 Task: Find ski resorts in the Colorado Rockies between Breckenridge, Colorado, and Vail, Colorado.
Action: Mouse moved to (317, 111)
Screenshot: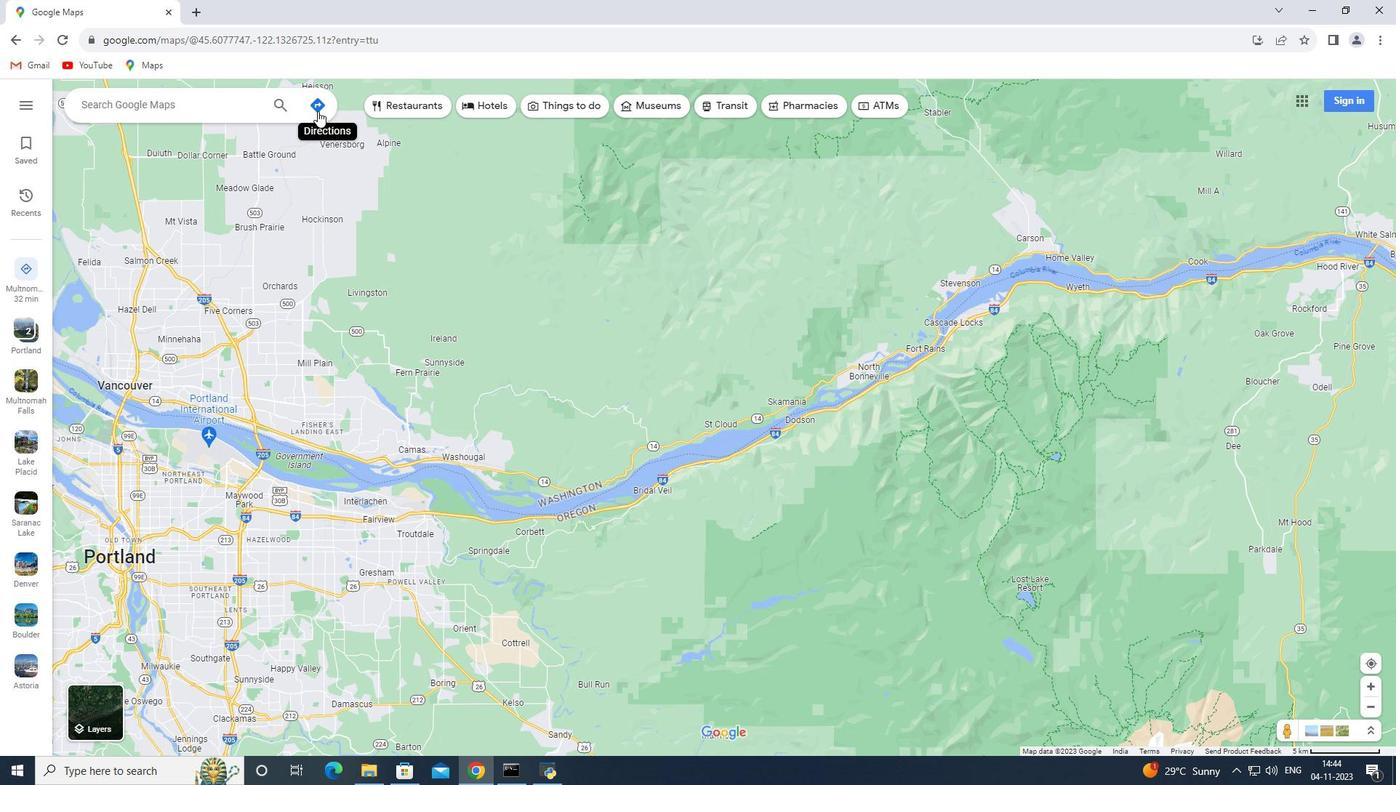 
Action: Mouse pressed left at (317, 111)
Screenshot: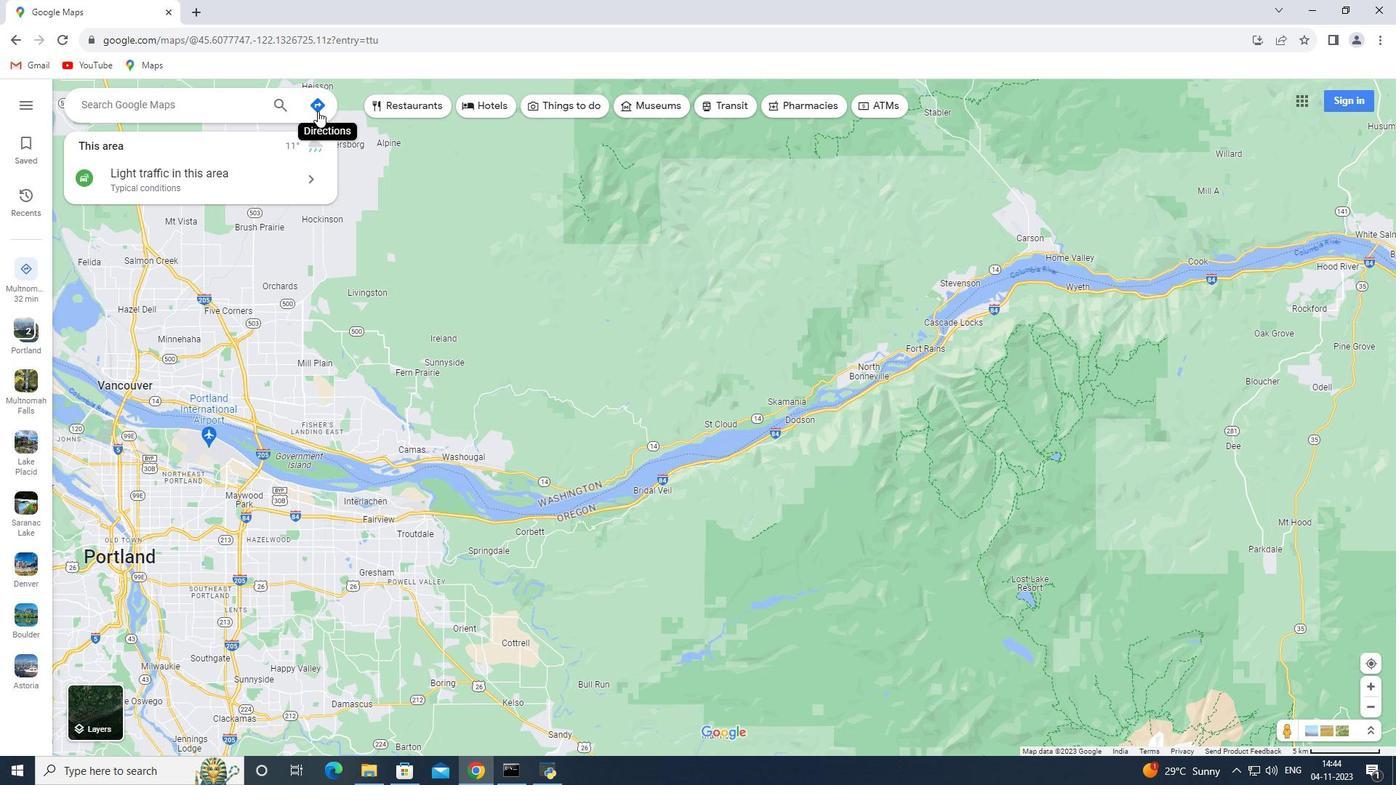 
Action: Mouse moved to (215, 149)
Screenshot: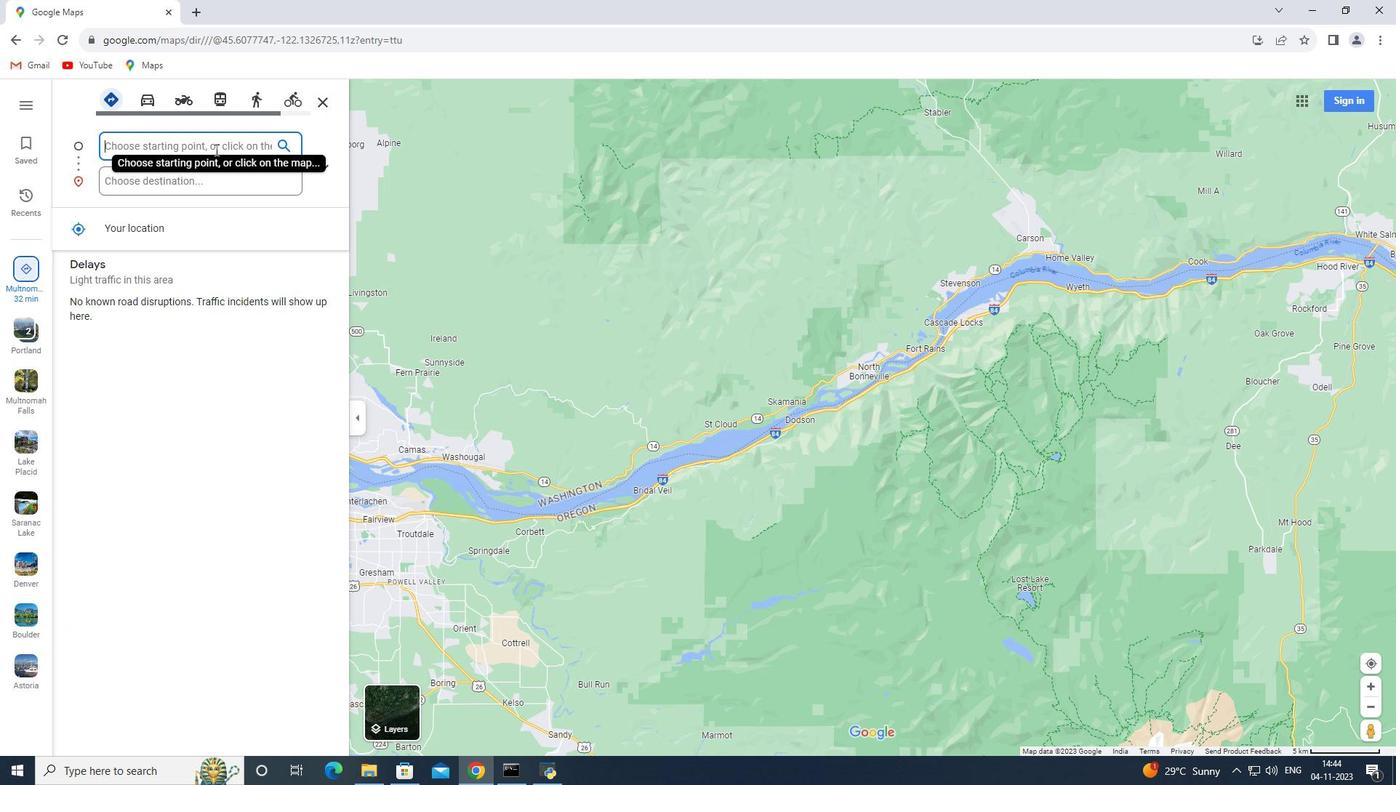 
Action: Key pressed <Key.shift><Key.shift>Breckenridge,<Key.space><Key.shift>Colorado
Screenshot: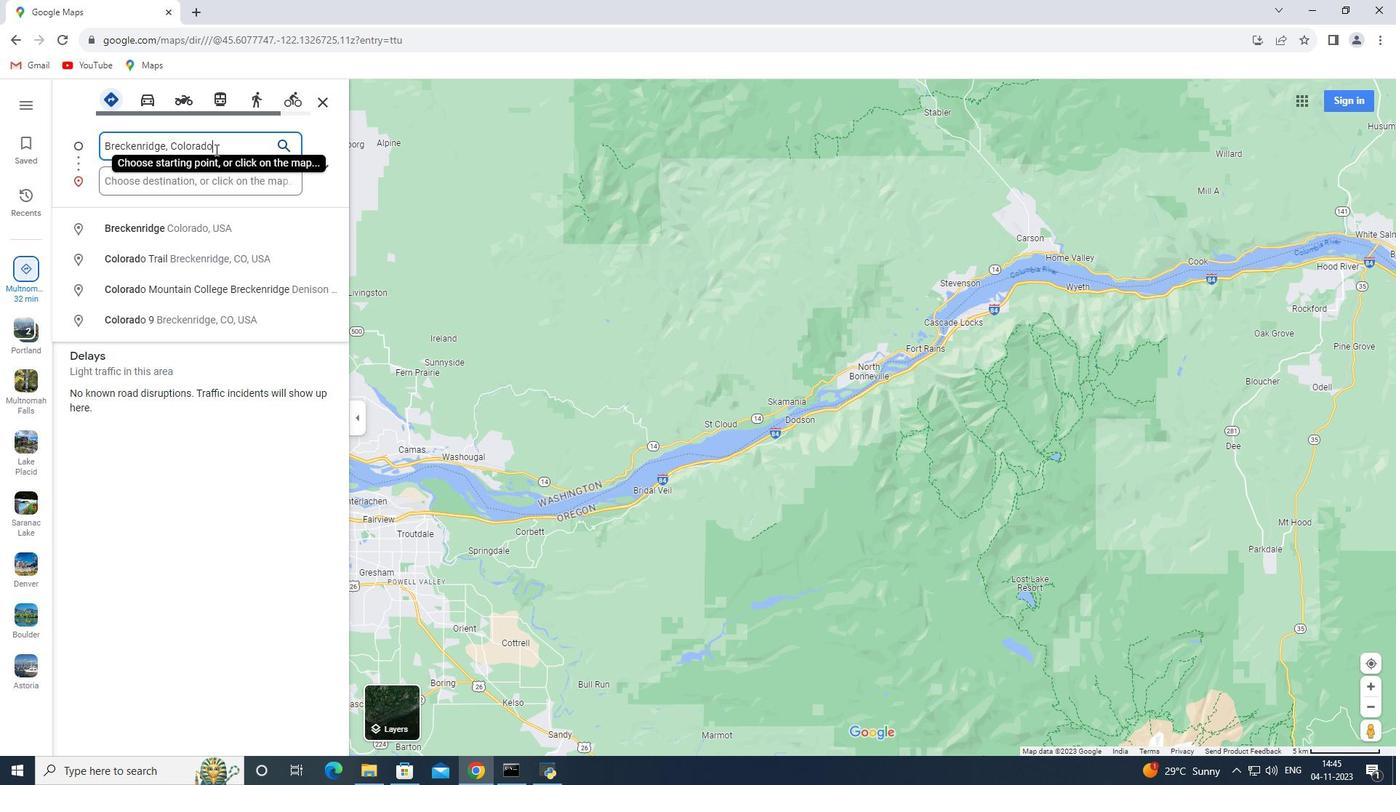 
Action: Mouse moved to (174, 175)
Screenshot: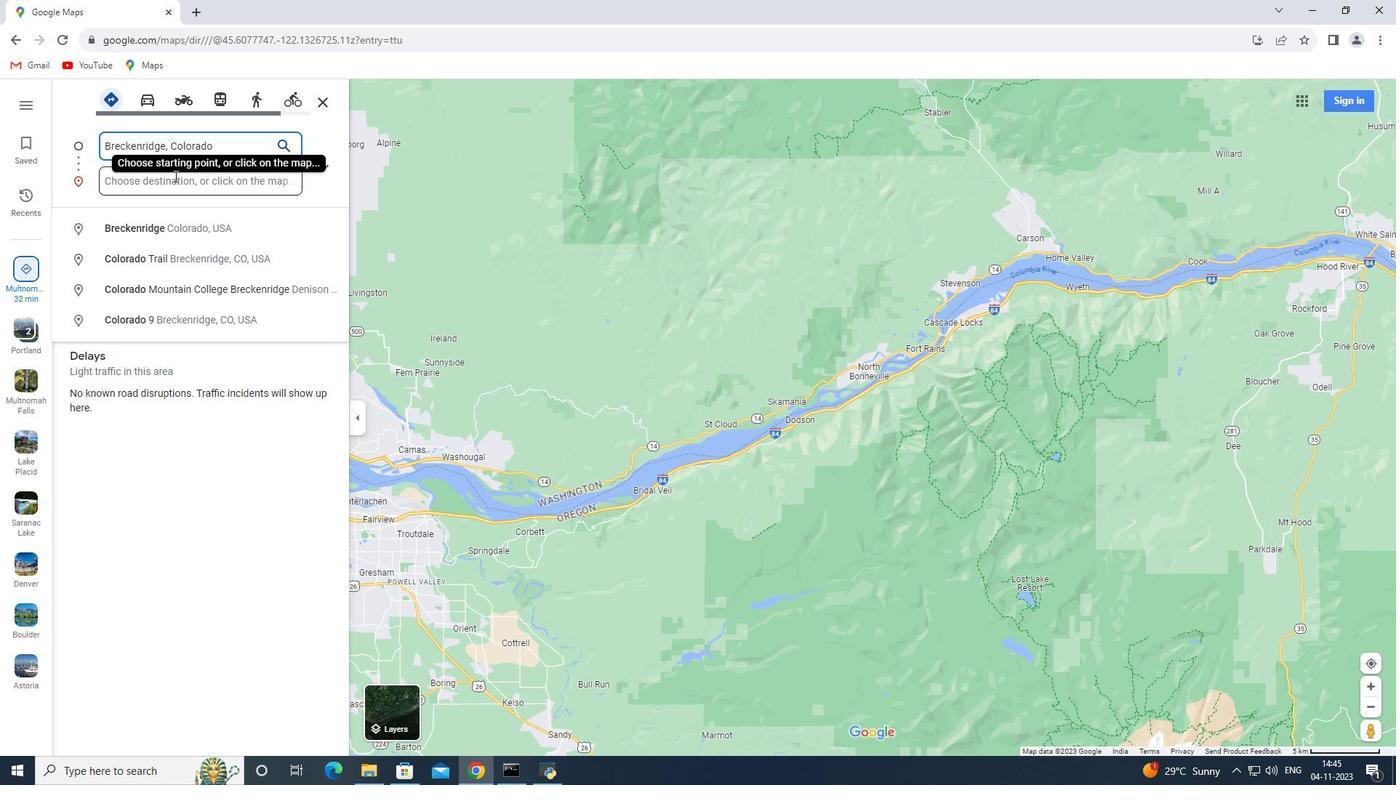 
Action: Mouse pressed left at (174, 175)
Screenshot: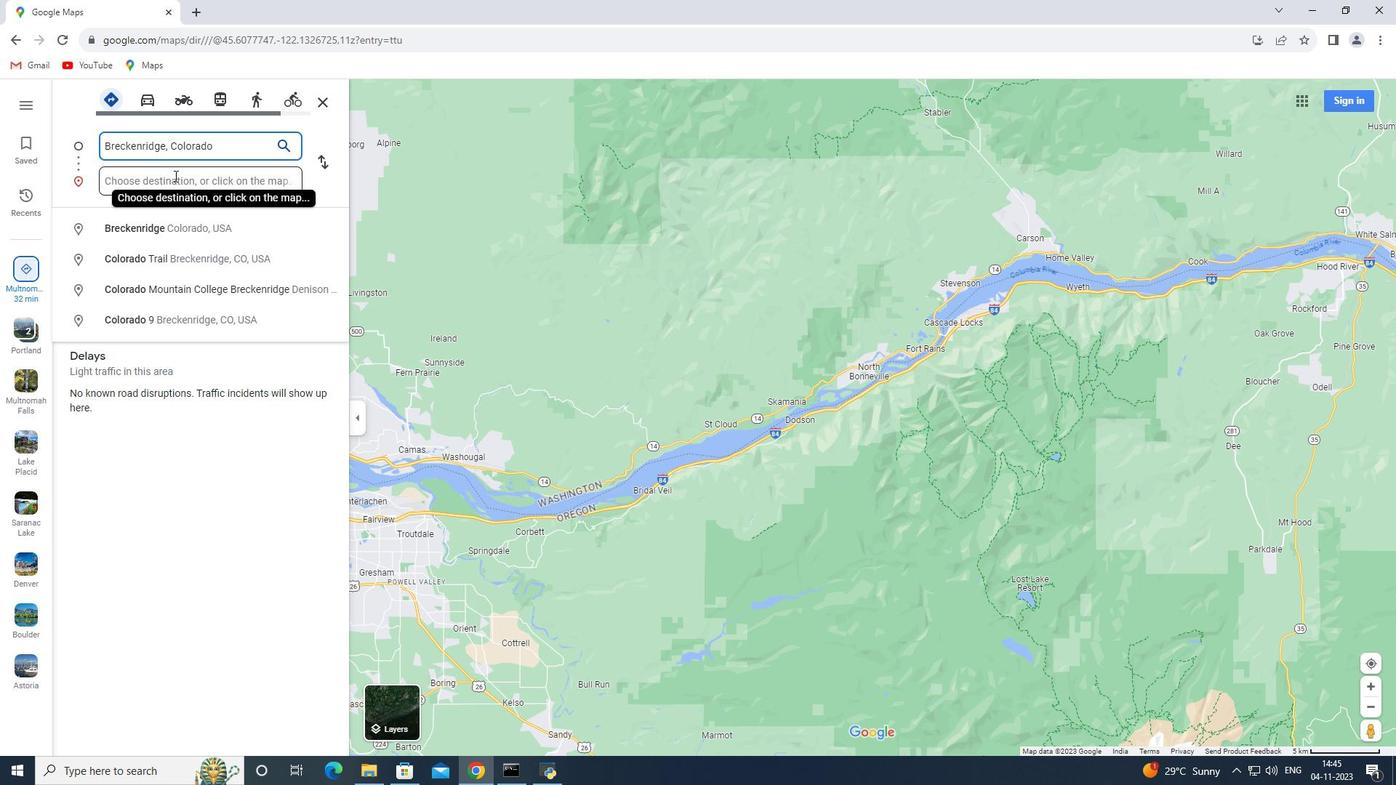 
Action: Key pressed <Key.shift>Vail,<Key.space><Key.shift>Colorado<Key.enter>
Screenshot: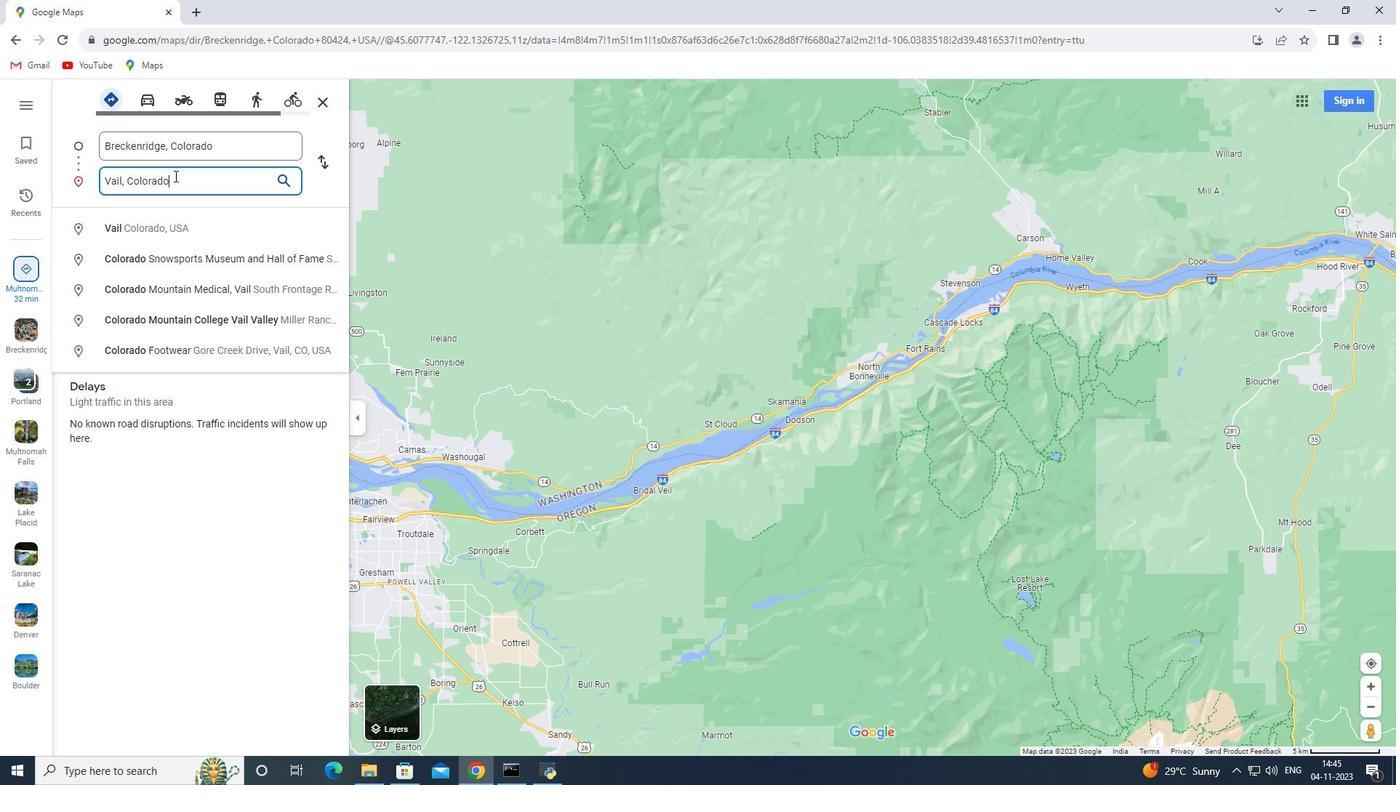 
Action: Mouse moved to (598, 109)
Screenshot: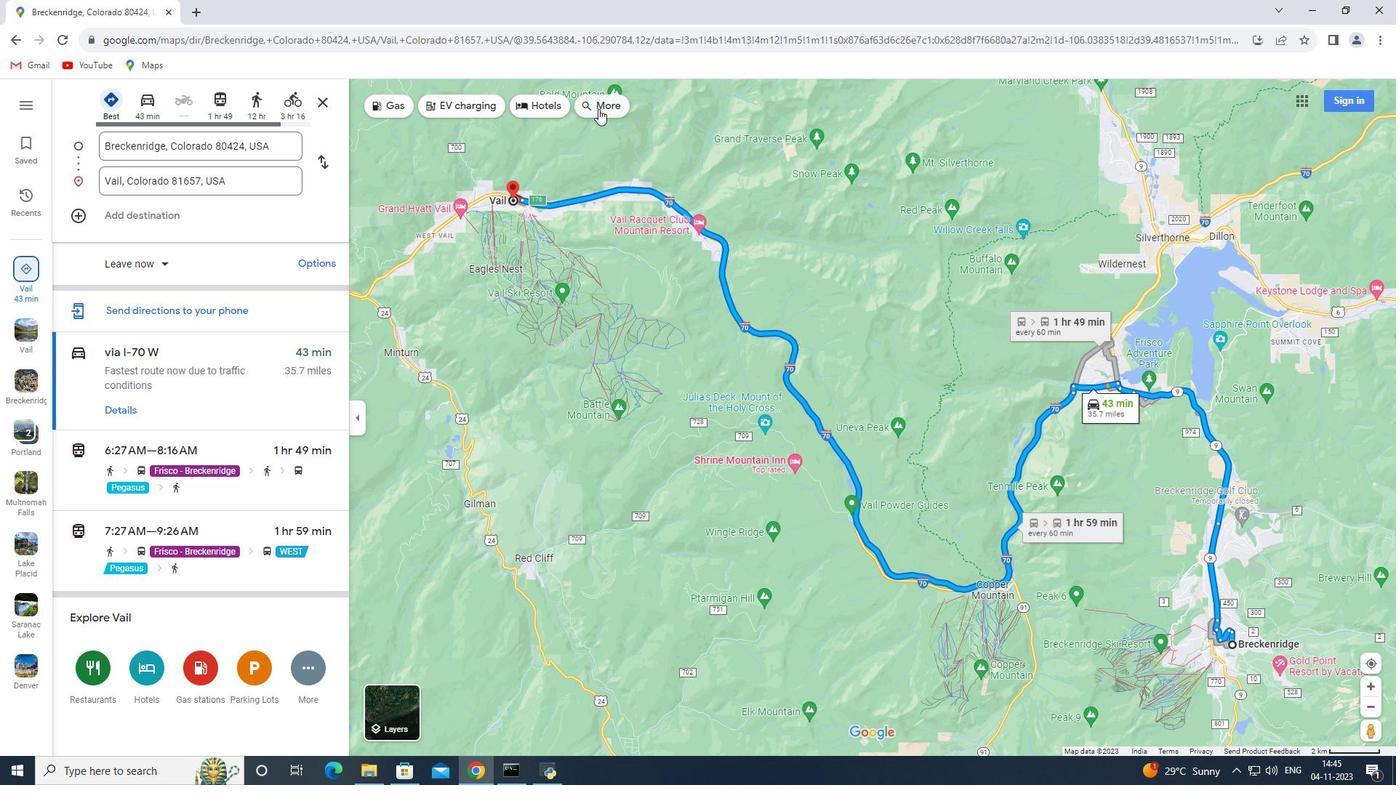 
Action: Mouse pressed left at (598, 109)
Screenshot: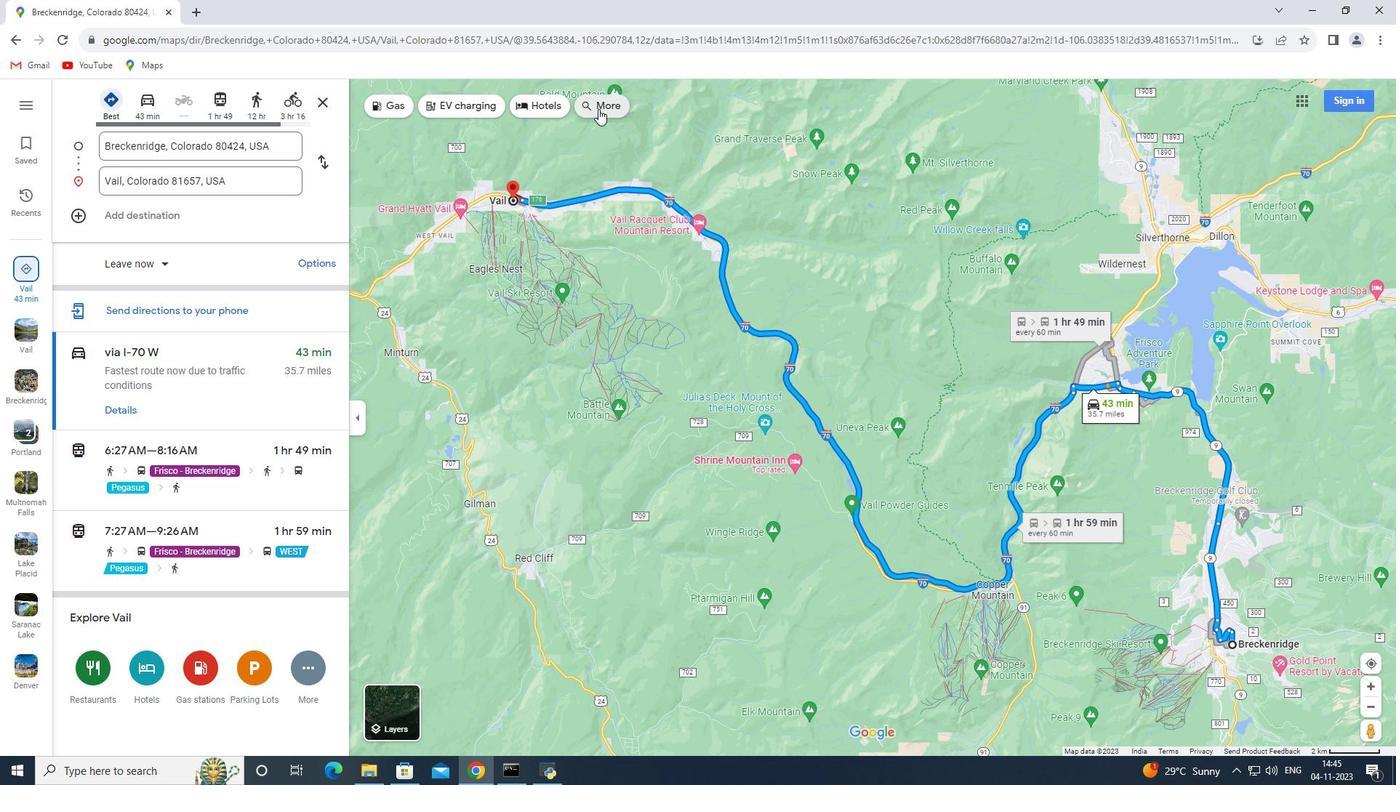 
Action: Mouse moved to (187, 108)
Screenshot: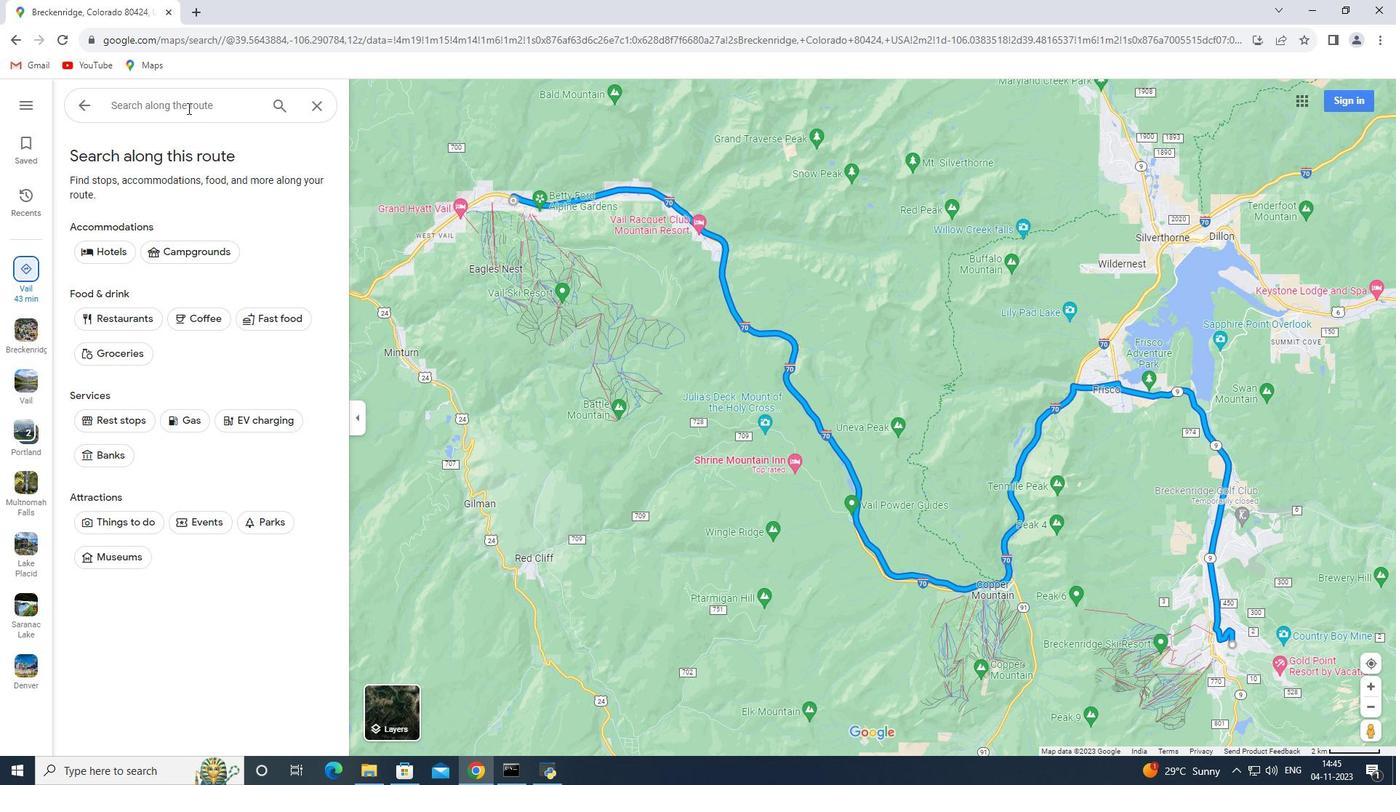 
Action: Mouse pressed left at (187, 108)
Screenshot: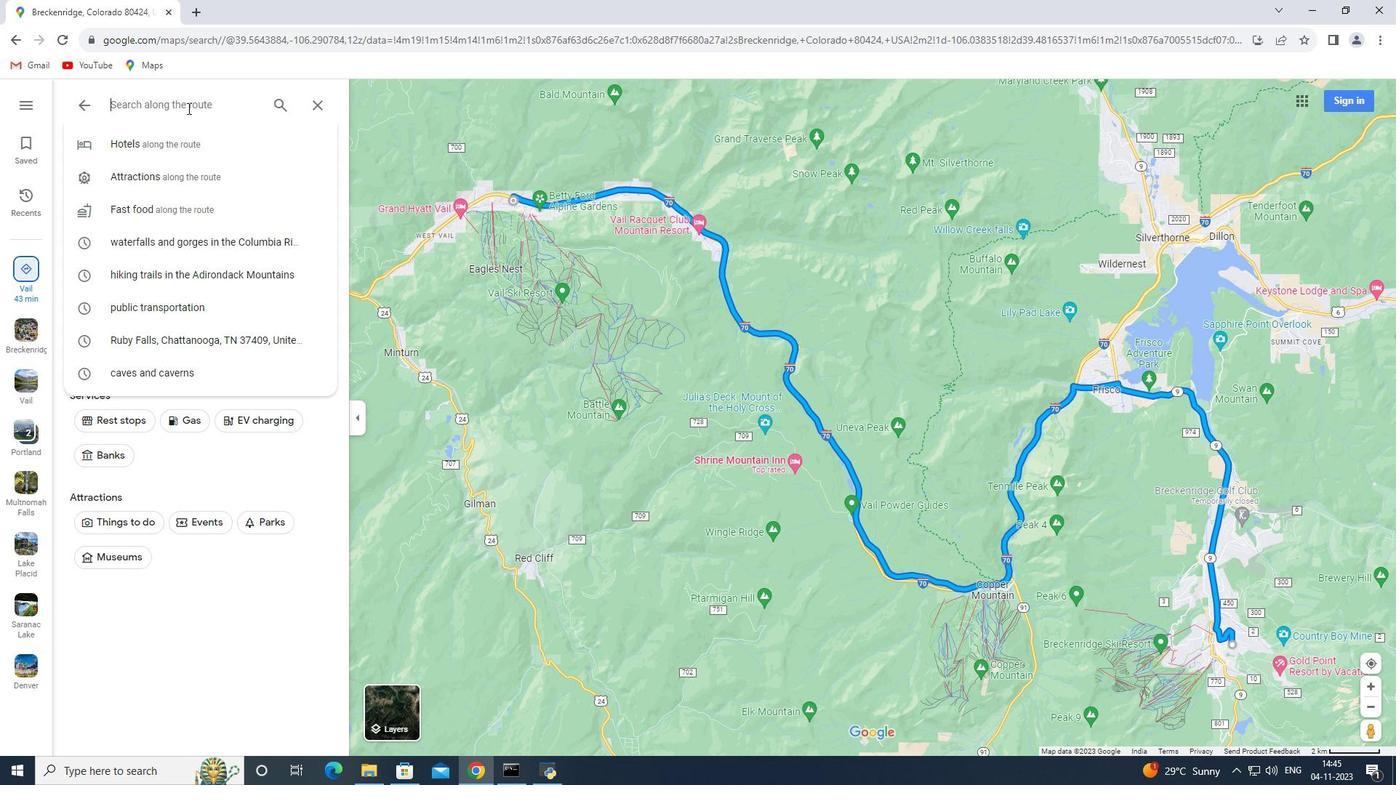 
Action: Key pressed ski<Key.space>resorts<Key.space>in<Key.space>the<Key.space><Key.shift>Colorado<Key.space><Key.shift>Rockies<Key.enter>
Screenshot: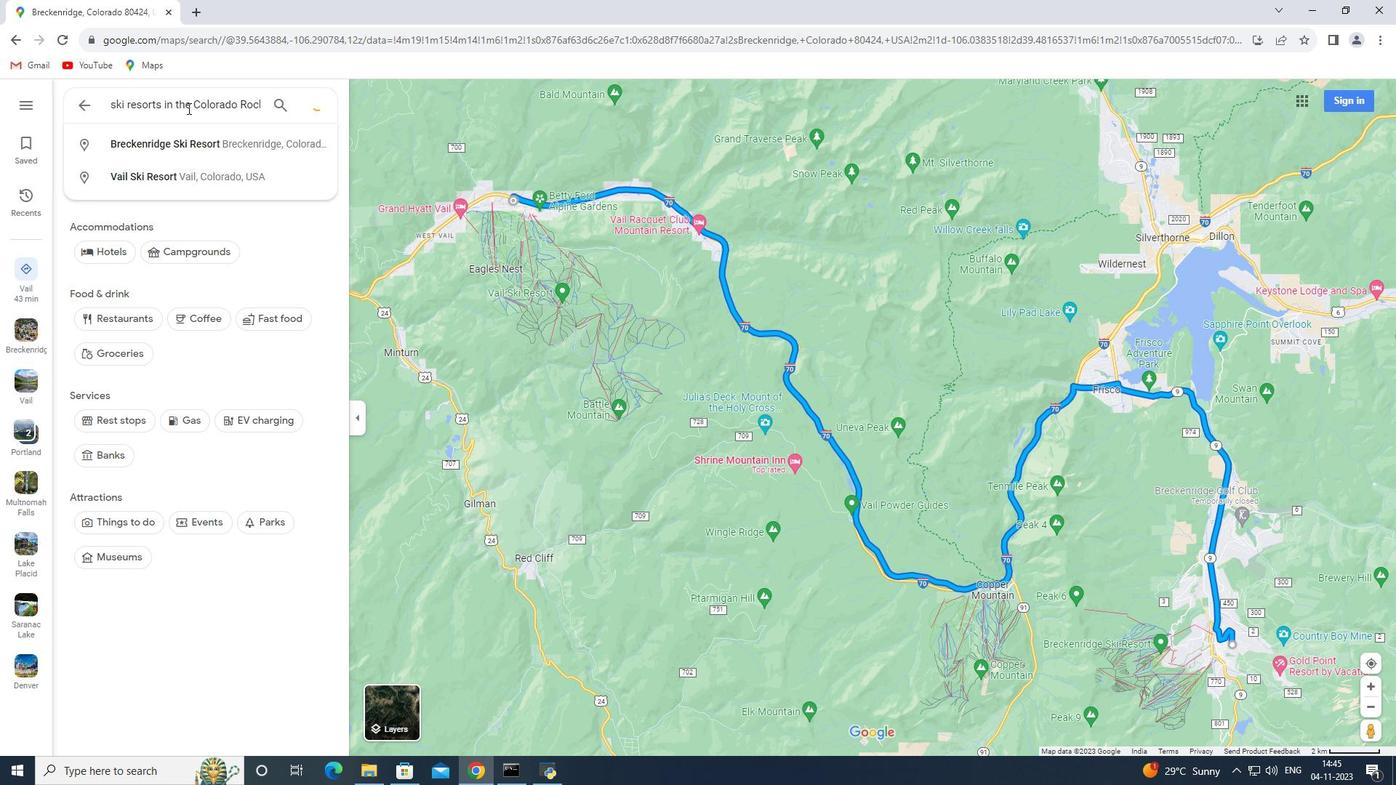 
